 Task: Create a due date automation trigger when advanced on, 2 hours before a card is due add basic not assigned to me.
Action: Mouse moved to (200, 224)
Screenshot: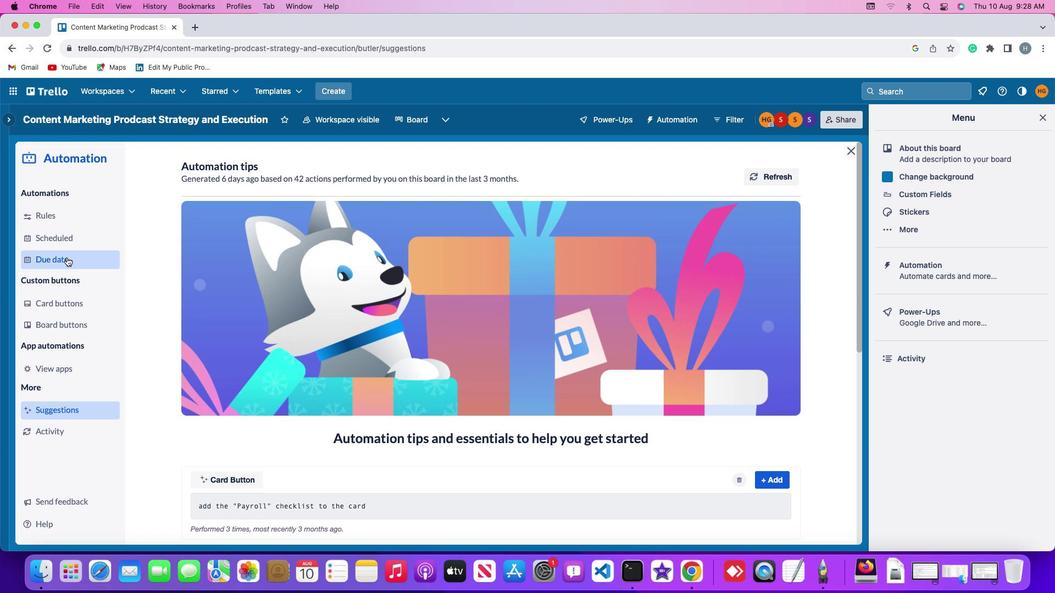 
Action: Mouse pressed left at (200, 224)
Screenshot: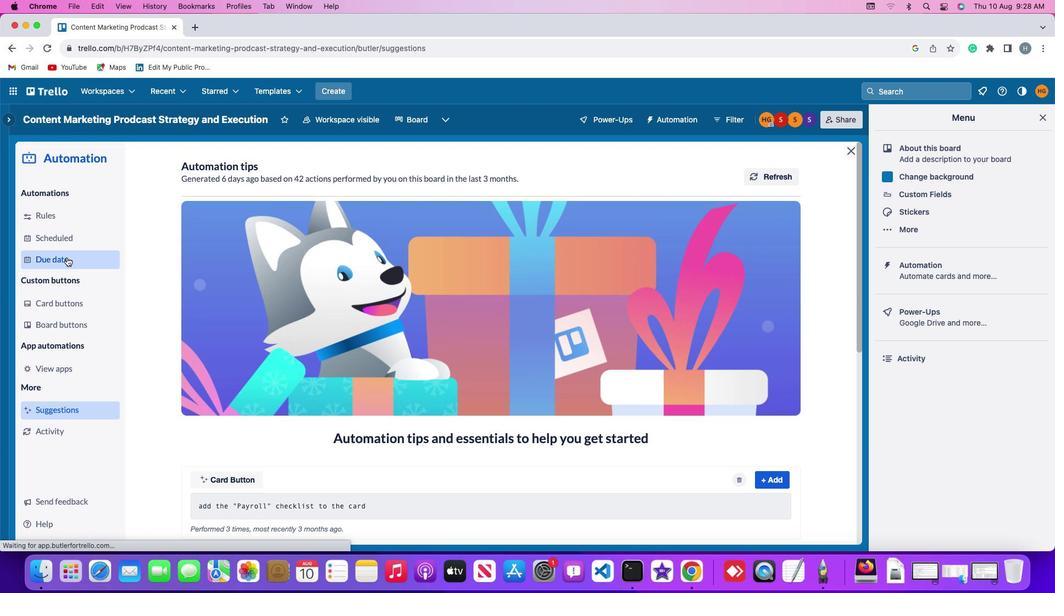 
Action: Mouse moved to (756, 125)
Screenshot: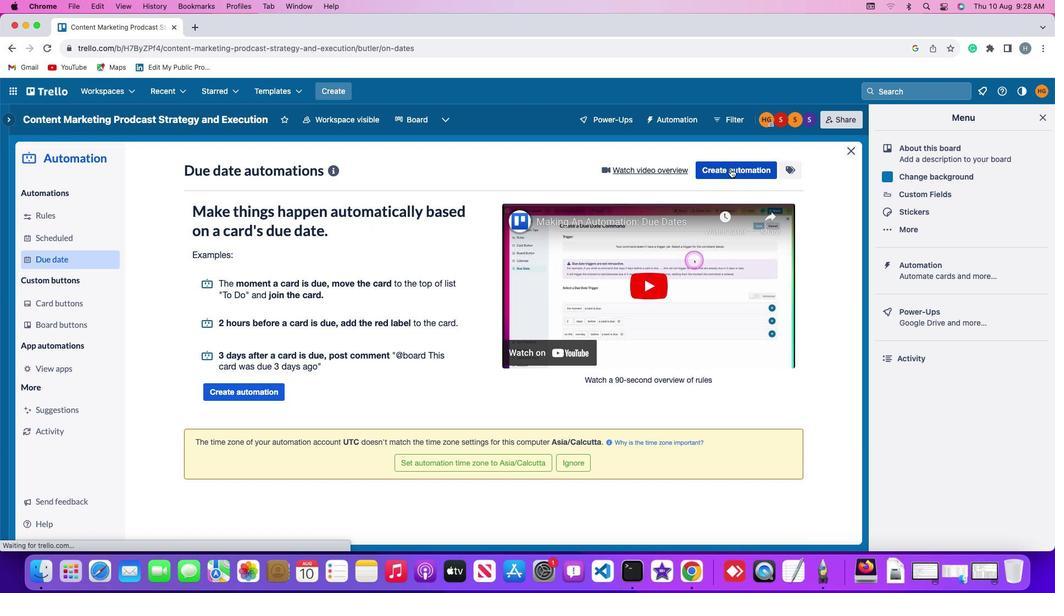 
Action: Mouse pressed left at (756, 125)
Screenshot: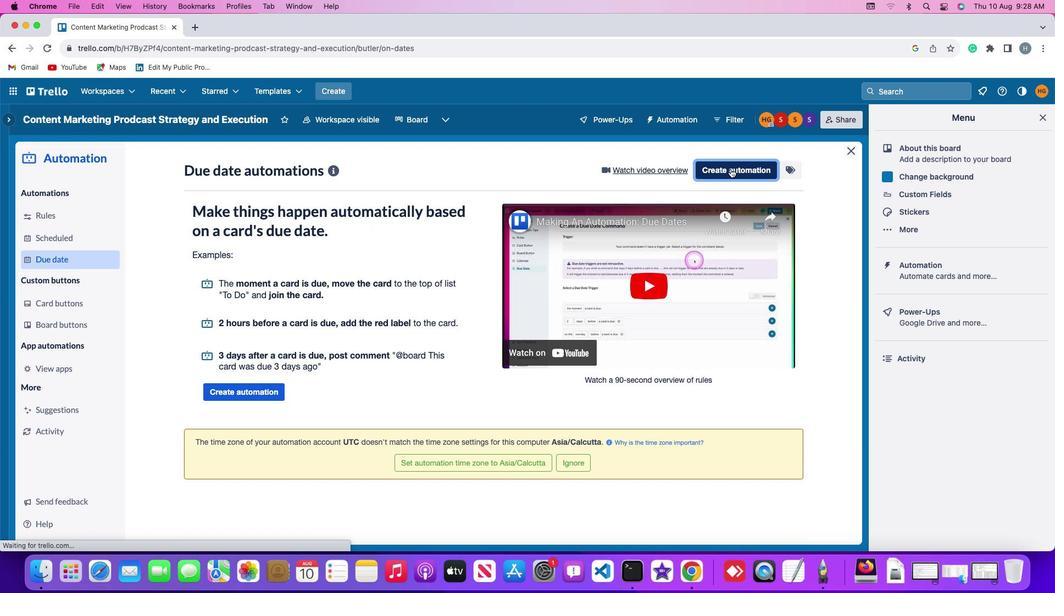 
Action: Mouse moved to (338, 243)
Screenshot: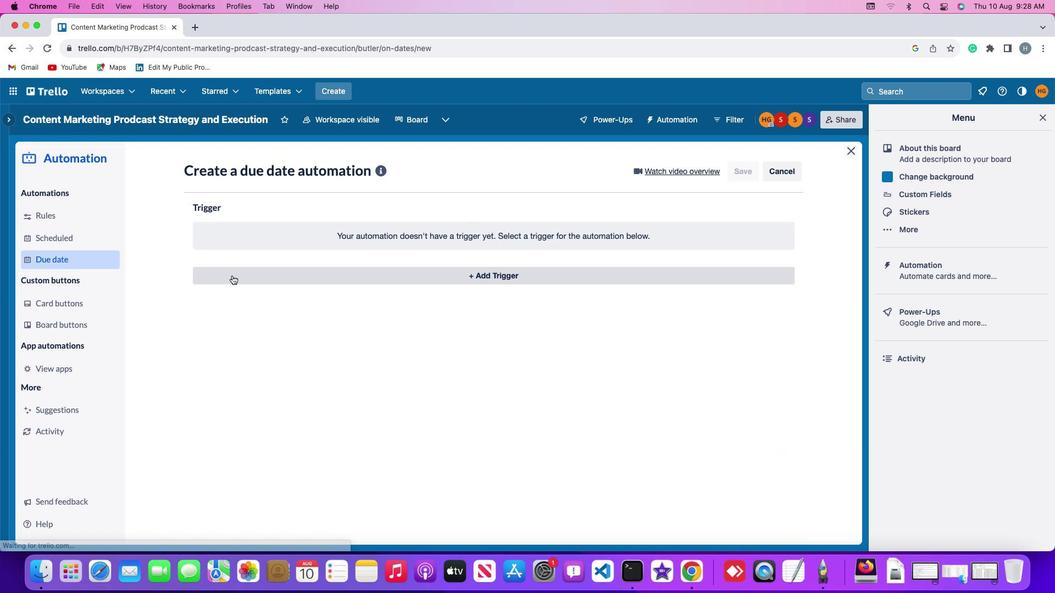 
Action: Mouse pressed left at (338, 243)
Screenshot: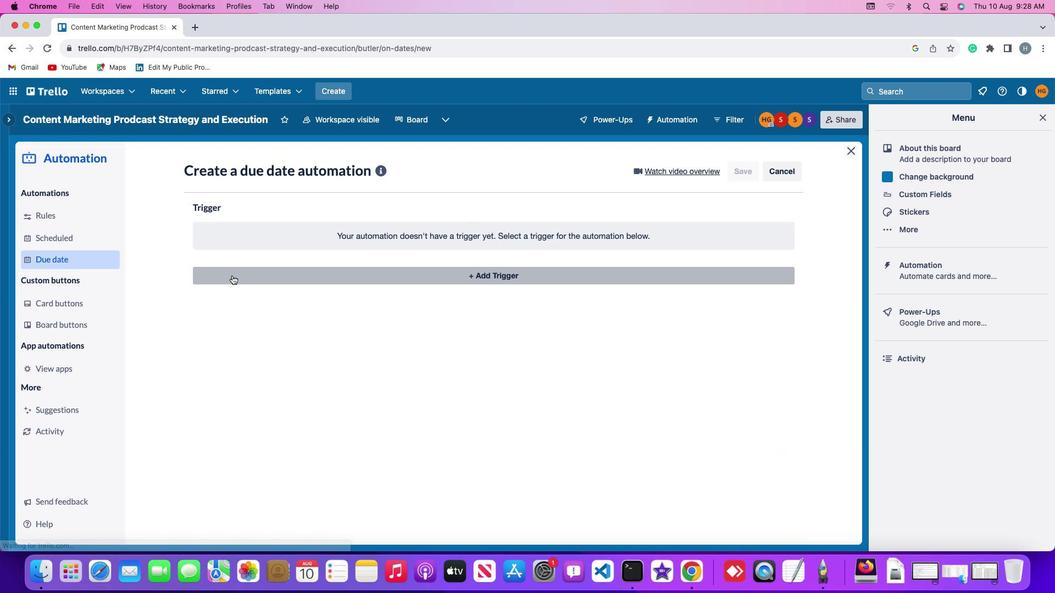 
Action: Mouse moved to (324, 429)
Screenshot: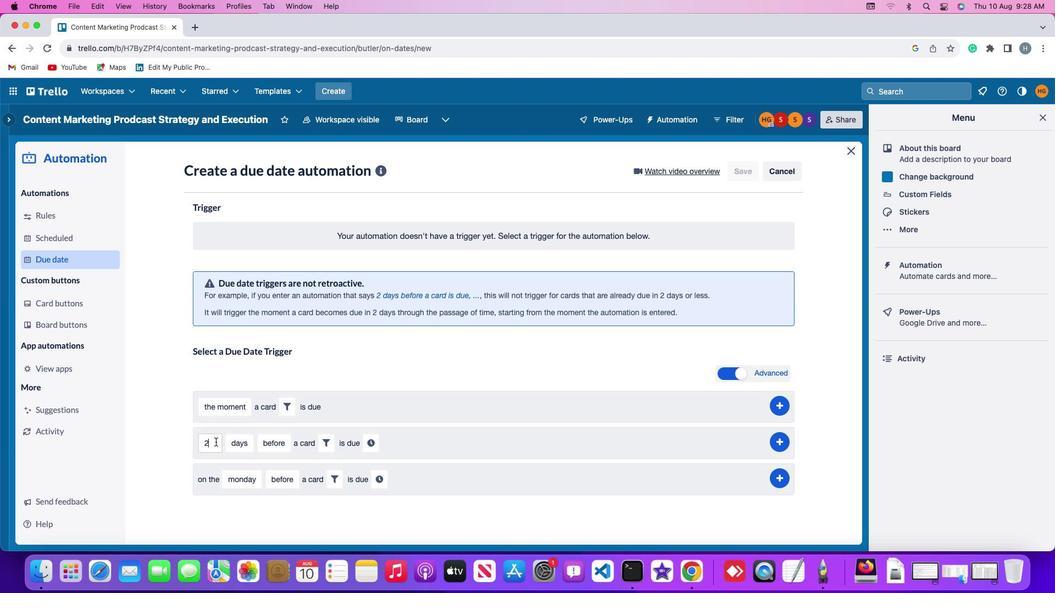 
Action: Mouse pressed left at (324, 429)
Screenshot: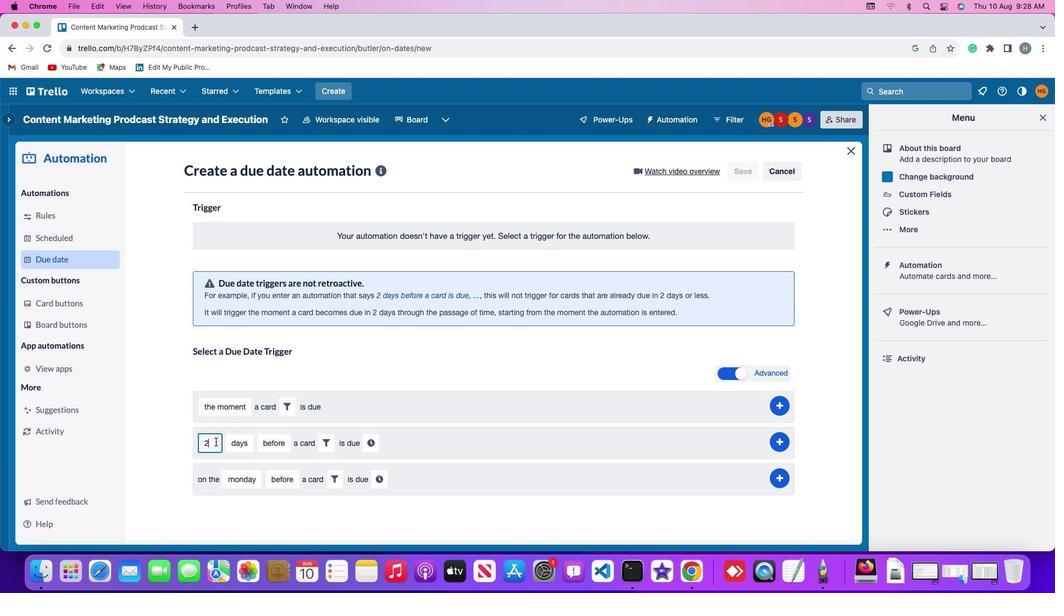 
Action: Mouse moved to (324, 428)
Screenshot: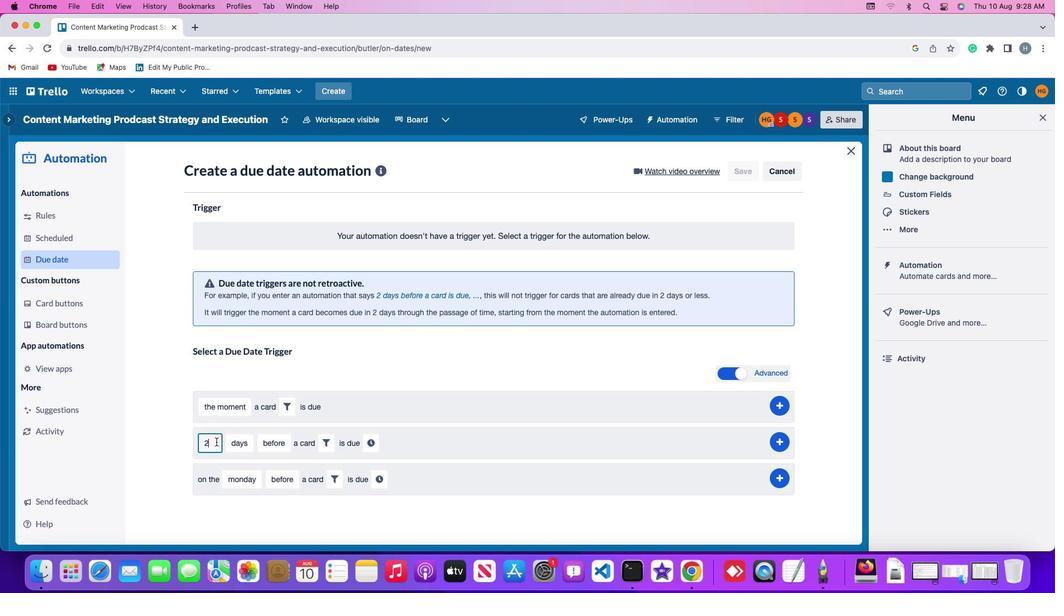 
Action: Key pressed Key.backspace'2'
Screenshot: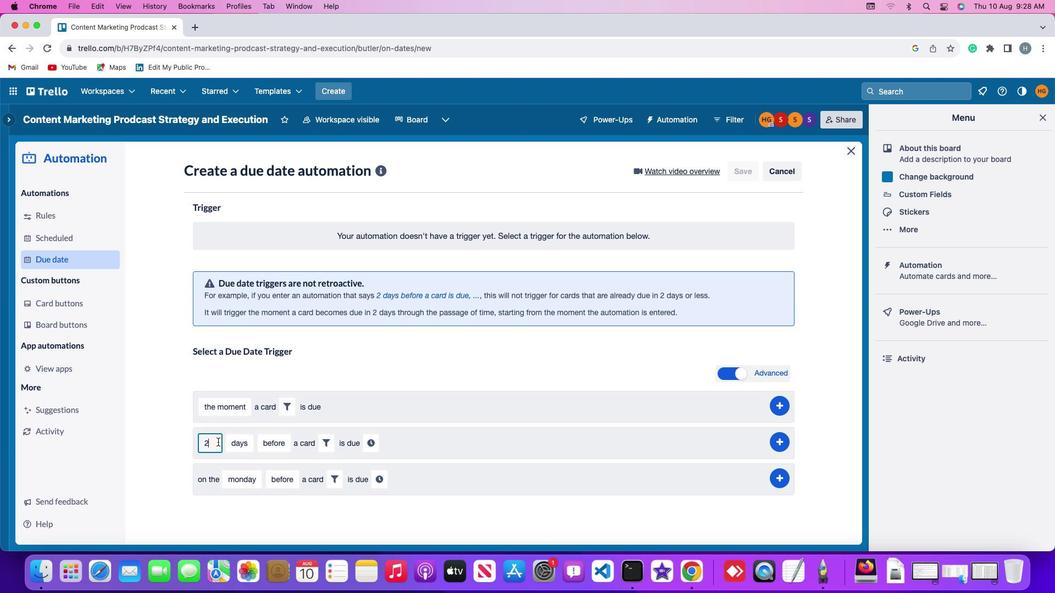 
Action: Mouse moved to (346, 430)
Screenshot: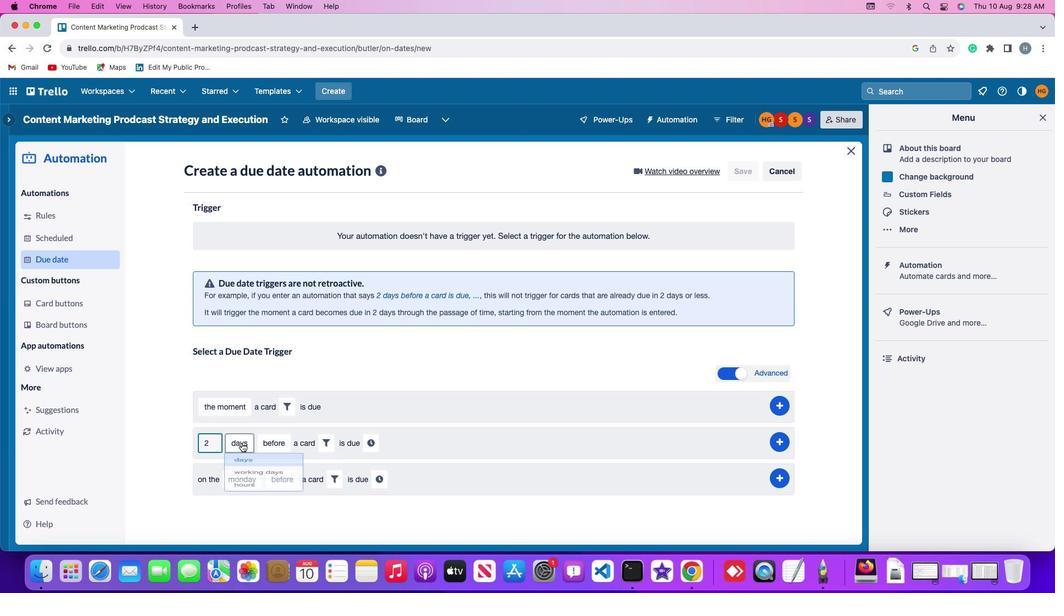 
Action: Mouse pressed left at (346, 430)
Screenshot: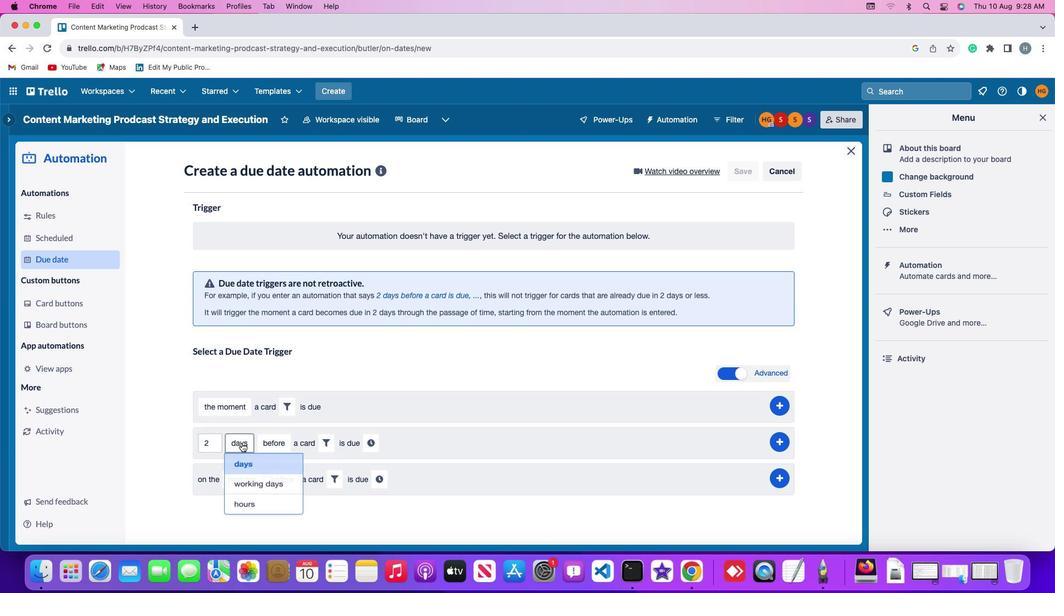 
Action: Mouse moved to (344, 503)
Screenshot: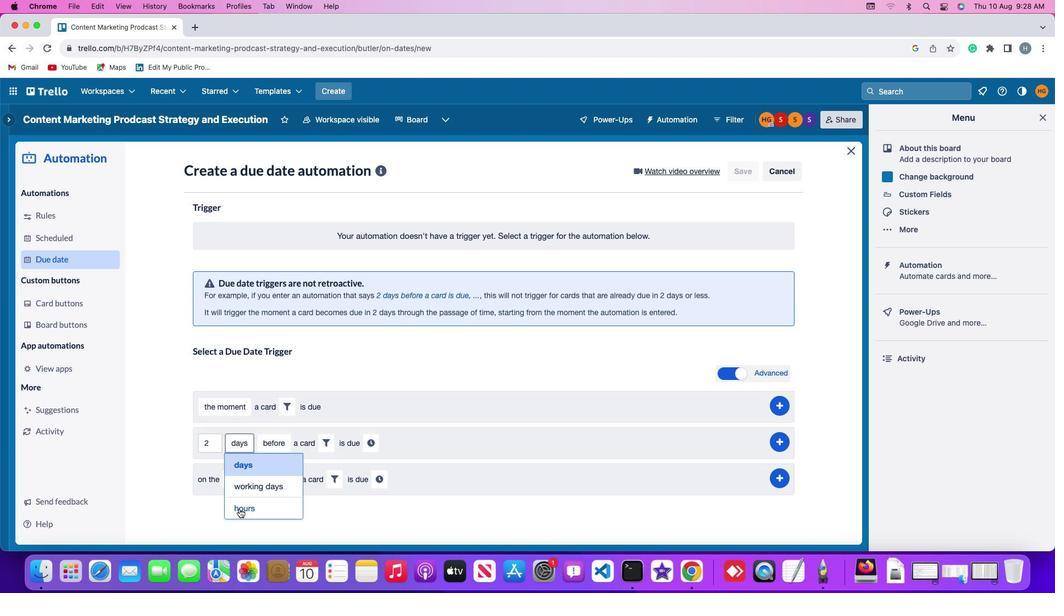 
Action: Mouse pressed left at (344, 503)
Screenshot: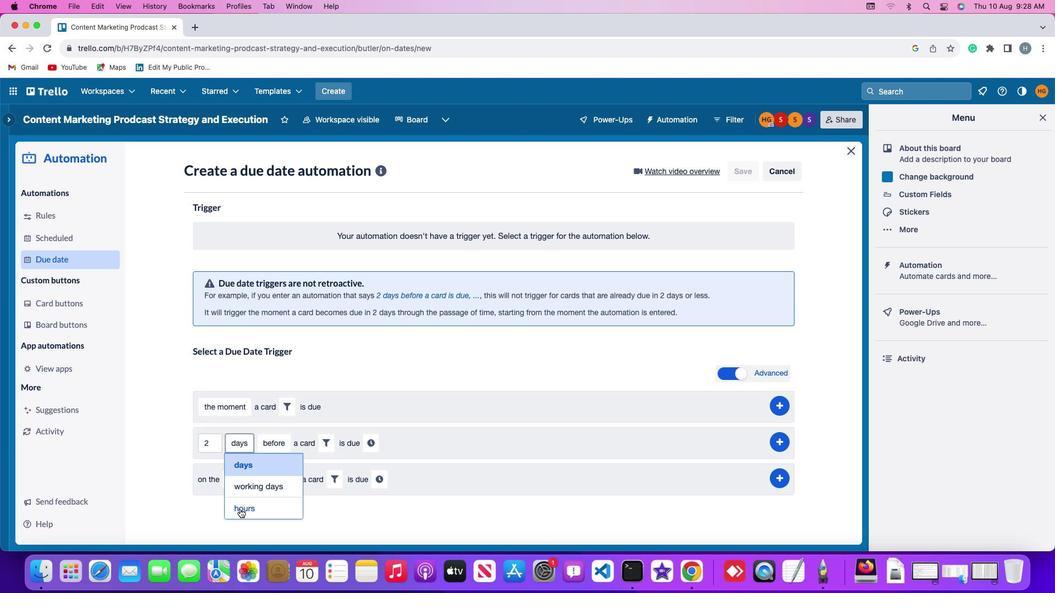 
Action: Mouse moved to (379, 425)
Screenshot: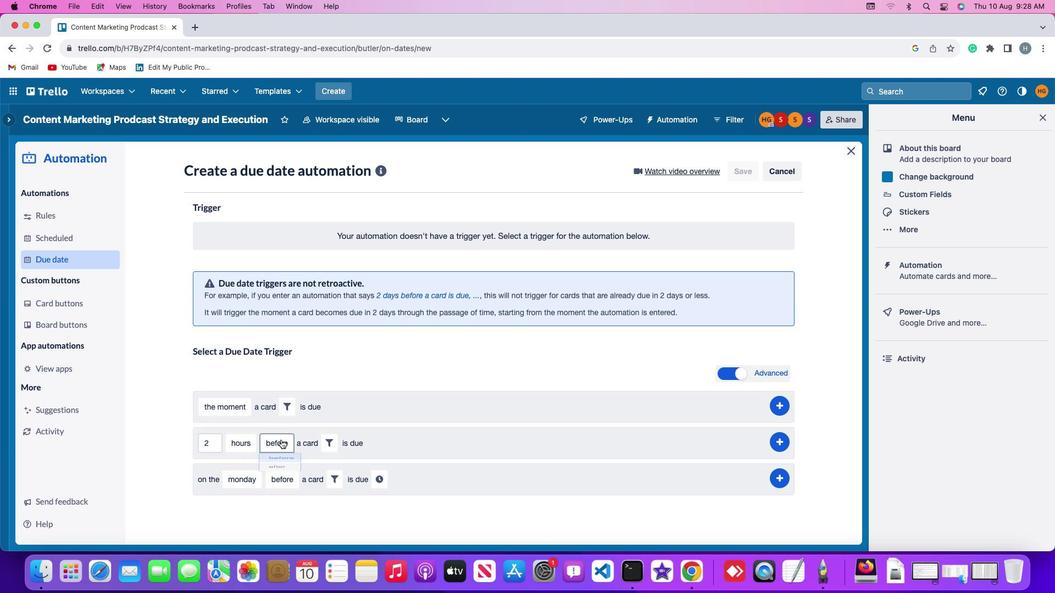 
Action: Mouse pressed left at (379, 425)
Screenshot: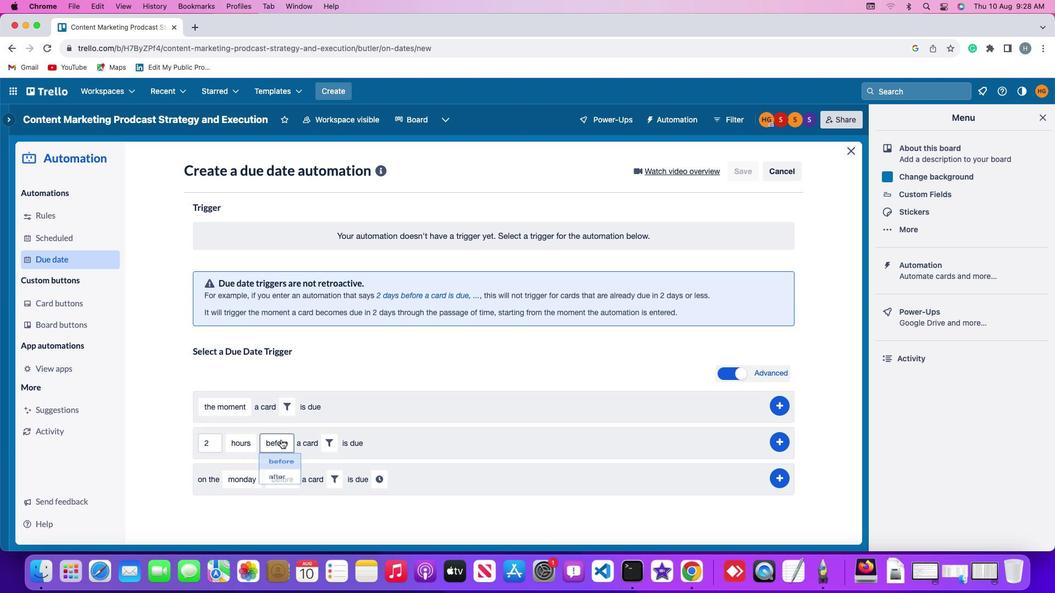 
Action: Mouse moved to (388, 452)
Screenshot: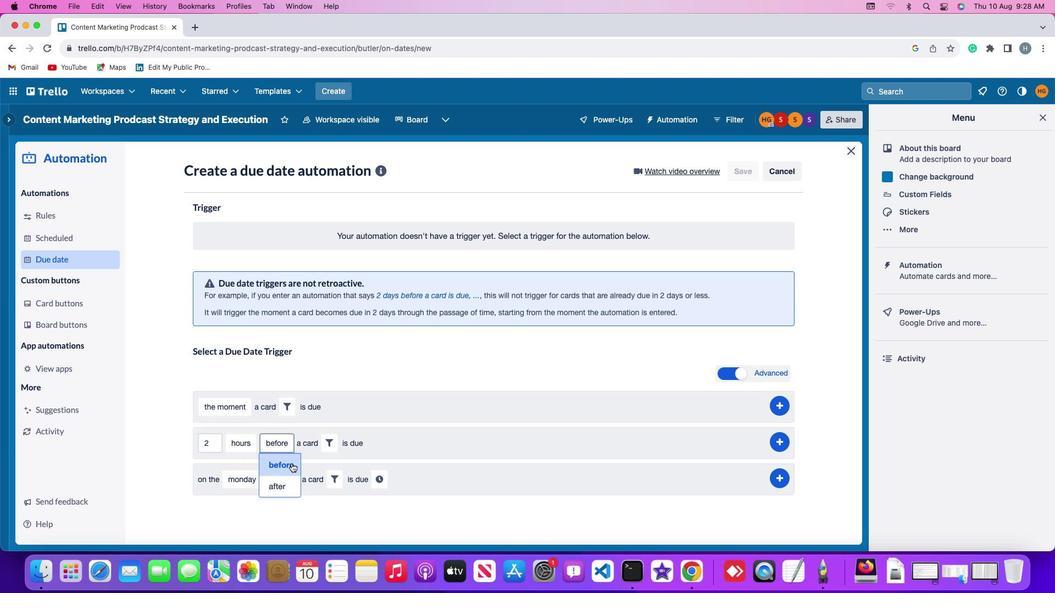 
Action: Mouse pressed left at (388, 452)
Screenshot: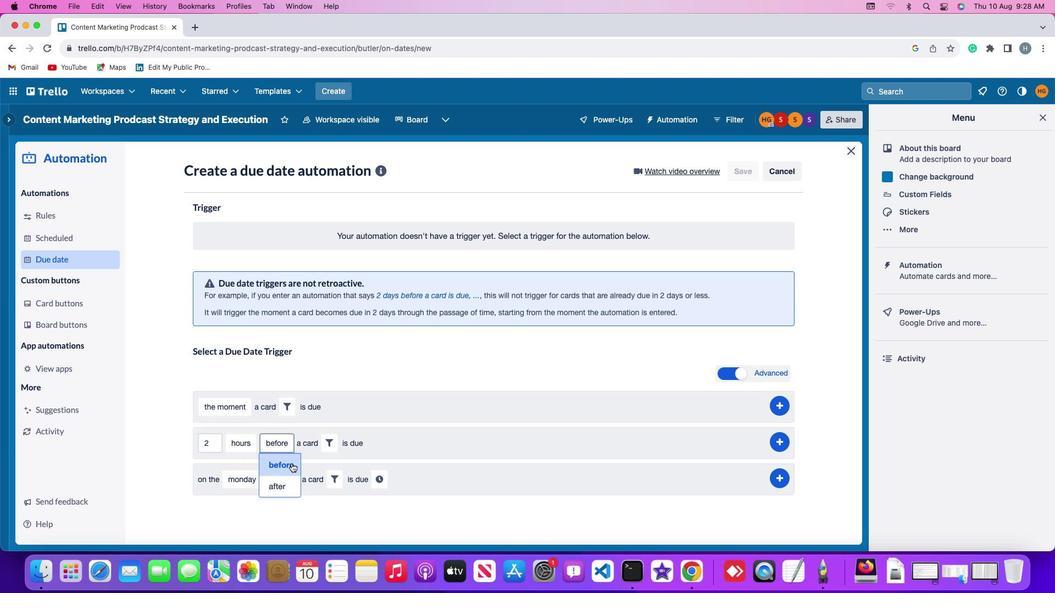 
Action: Mouse moved to (422, 427)
Screenshot: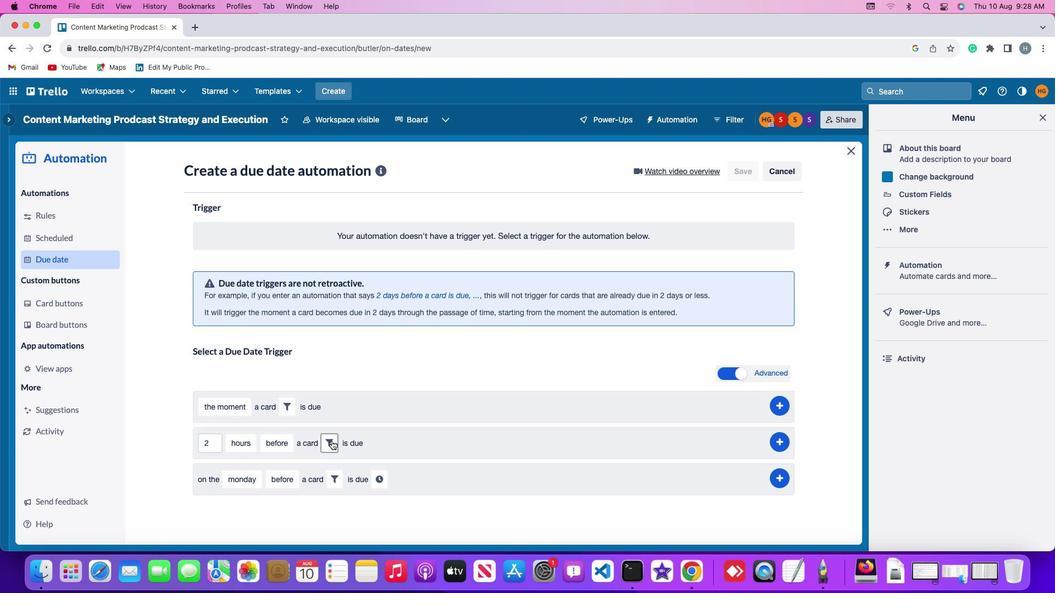 
Action: Mouse pressed left at (422, 427)
Screenshot: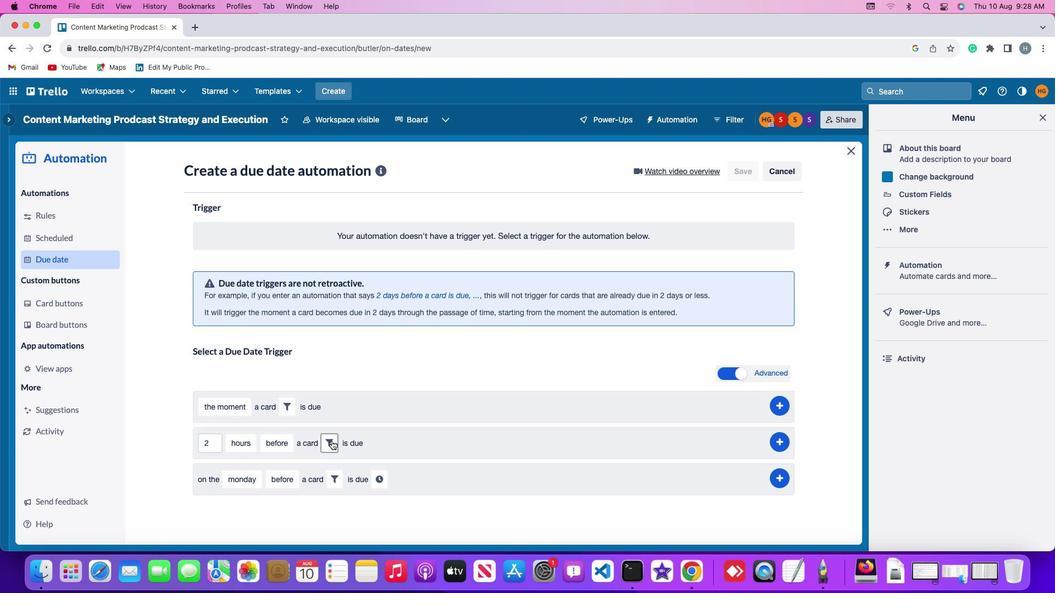
Action: Mouse moved to (394, 513)
Screenshot: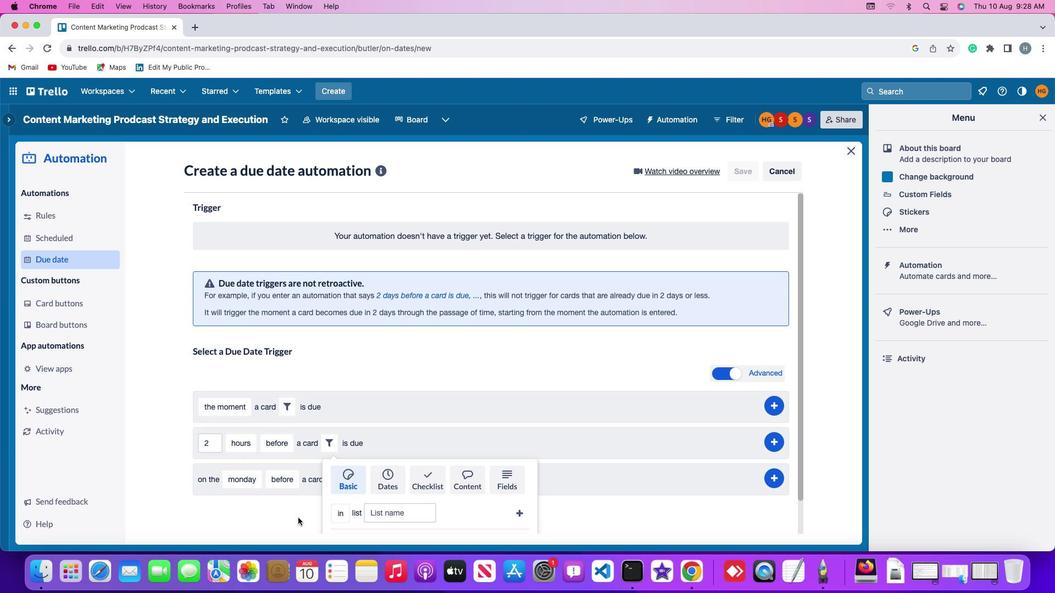 
Action: Mouse scrolled (394, 513) with delta (143, -62)
Screenshot: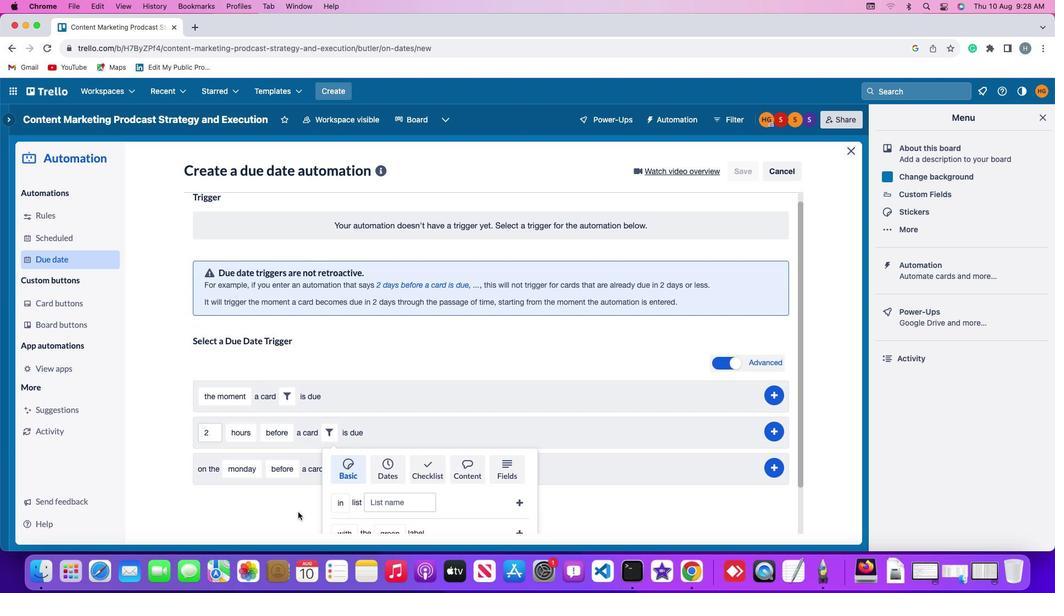
Action: Mouse scrolled (394, 513) with delta (143, -62)
Screenshot: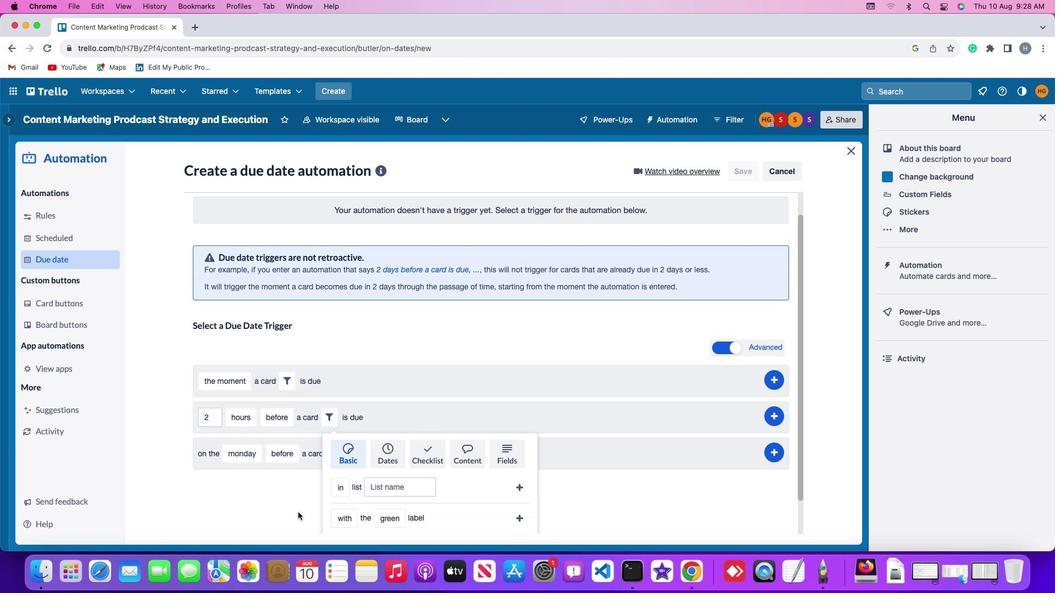 
Action: Mouse moved to (394, 512)
Screenshot: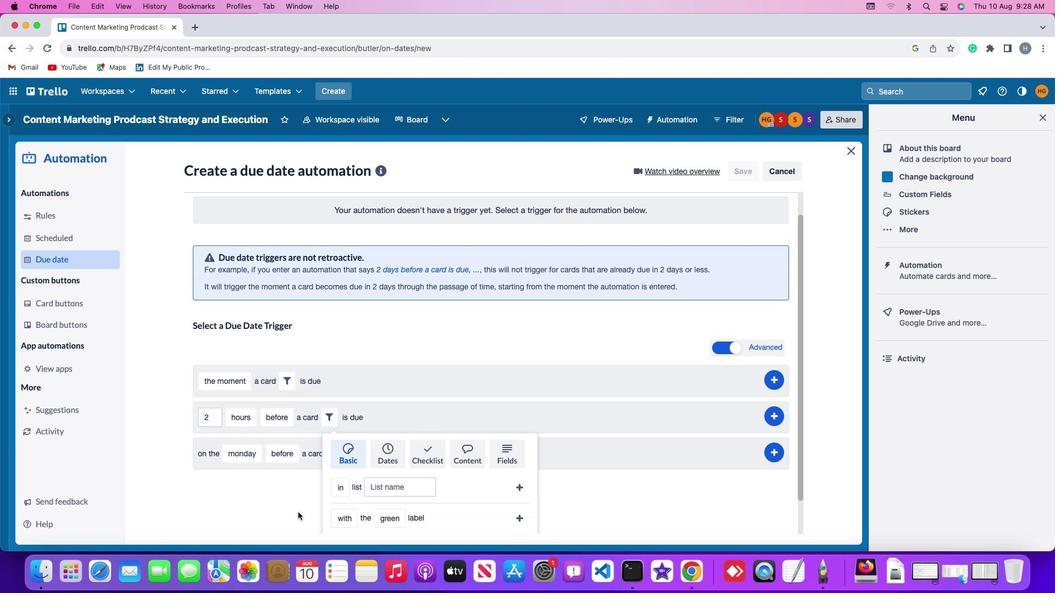 
Action: Mouse scrolled (394, 512) with delta (143, -63)
Screenshot: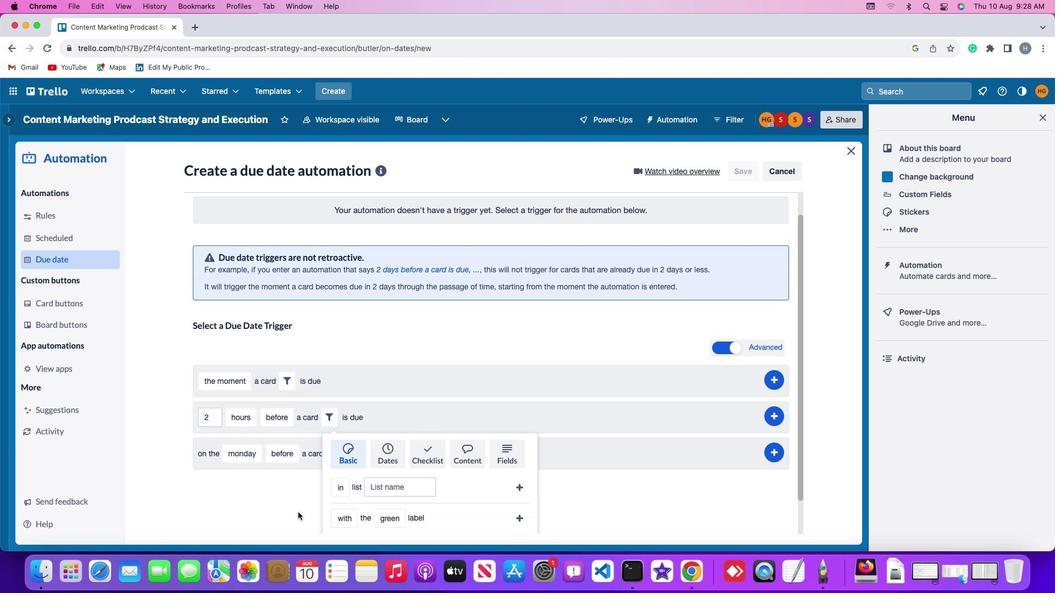 
Action: Mouse moved to (394, 511)
Screenshot: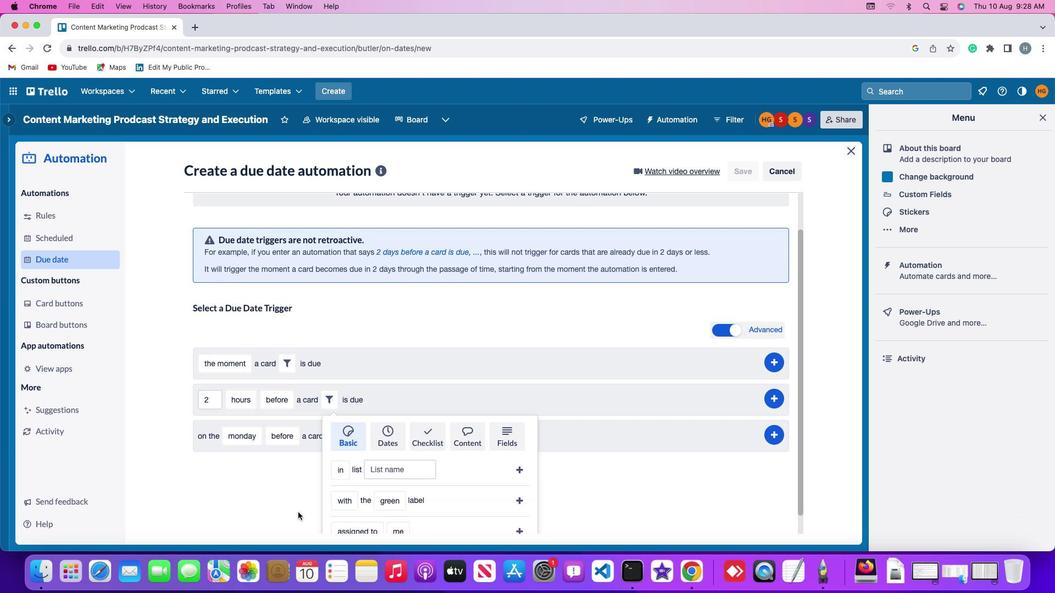 
Action: Mouse scrolled (394, 511) with delta (143, -64)
Screenshot: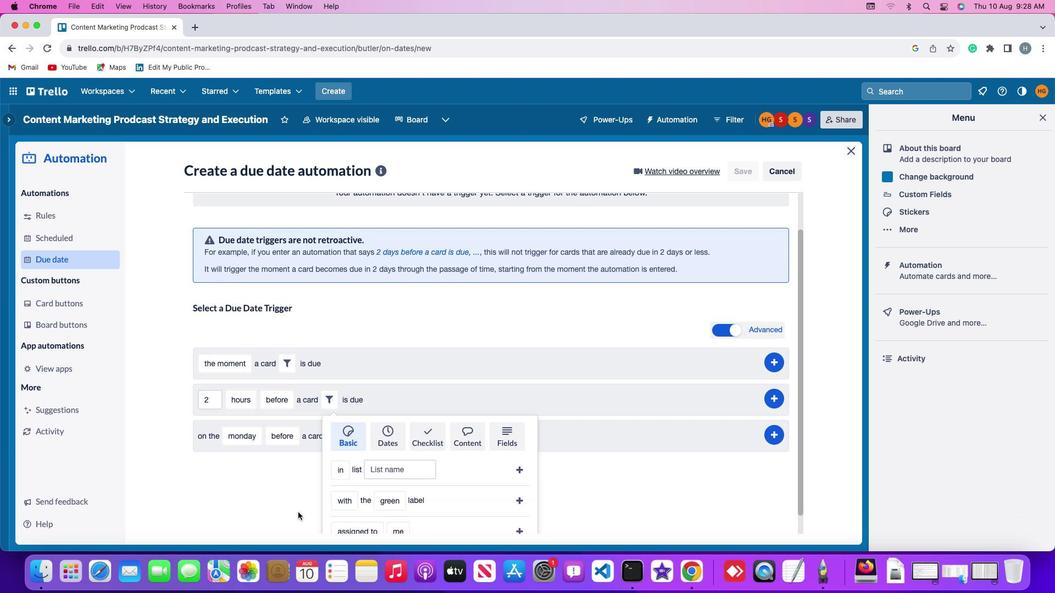 
Action: Mouse moved to (394, 507)
Screenshot: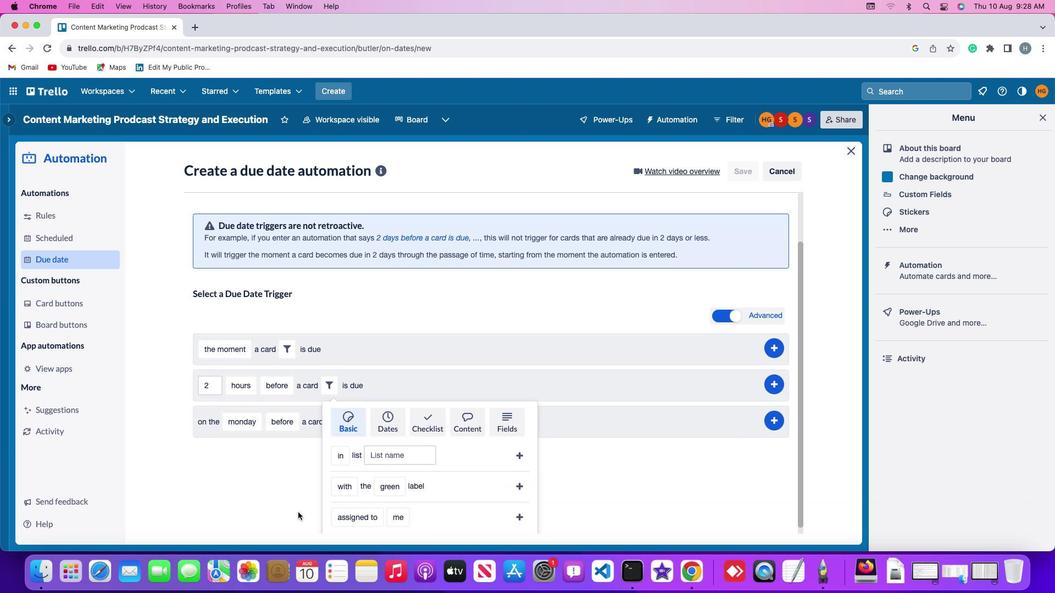 
Action: Mouse scrolled (394, 507) with delta (143, -65)
Screenshot: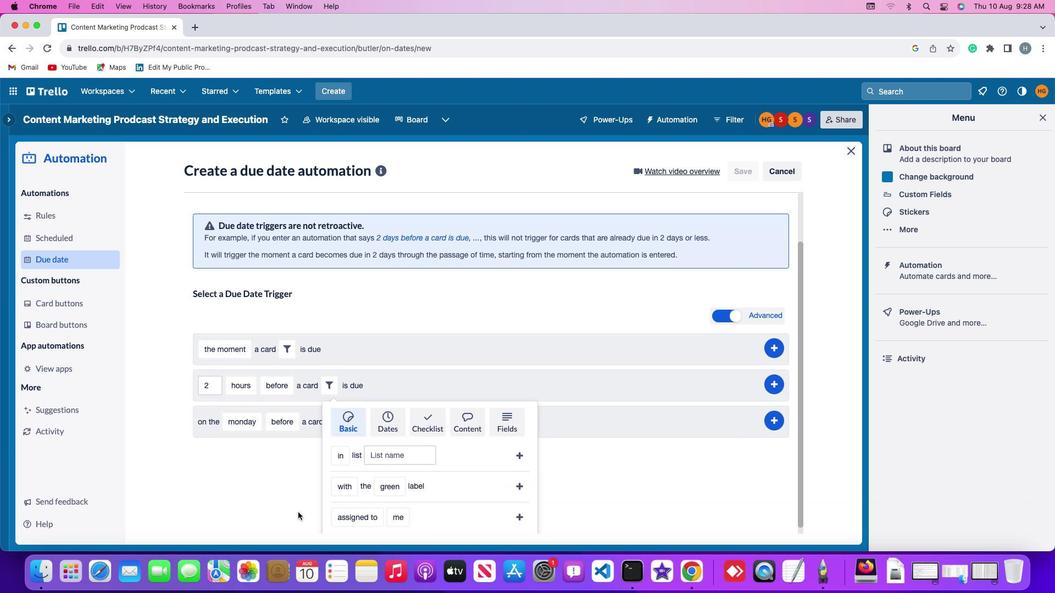 
Action: Mouse moved to (431, 508)
Screenshot: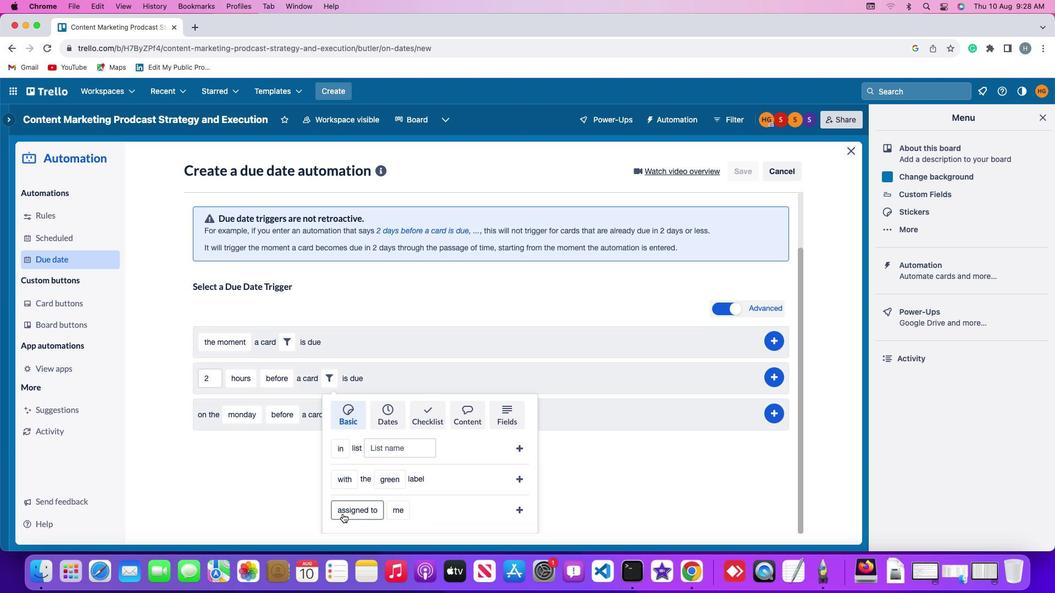 
Action: Mouse pressed left at (431, 508)
Screenshot: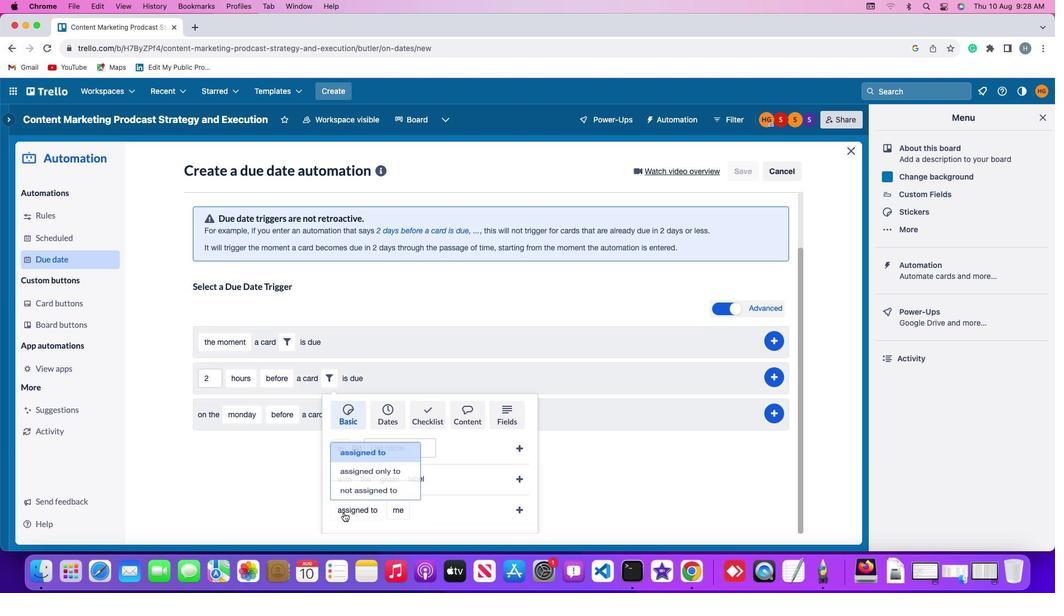 
Action: Mouse moved to (444, 478)
Screenshot: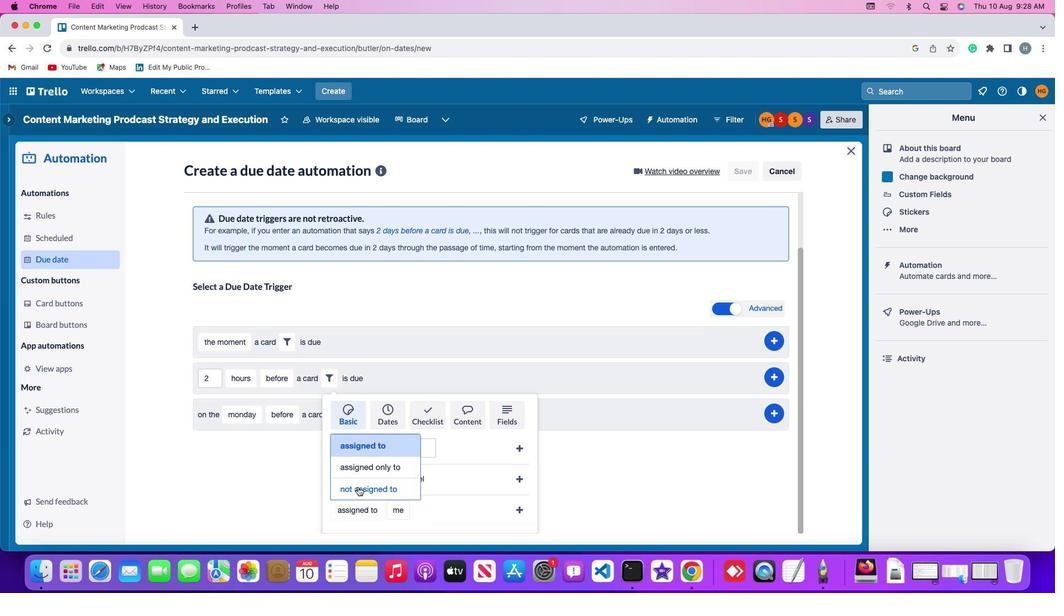 
Action: Mouse pressed left at (444, 478)
Screenshot: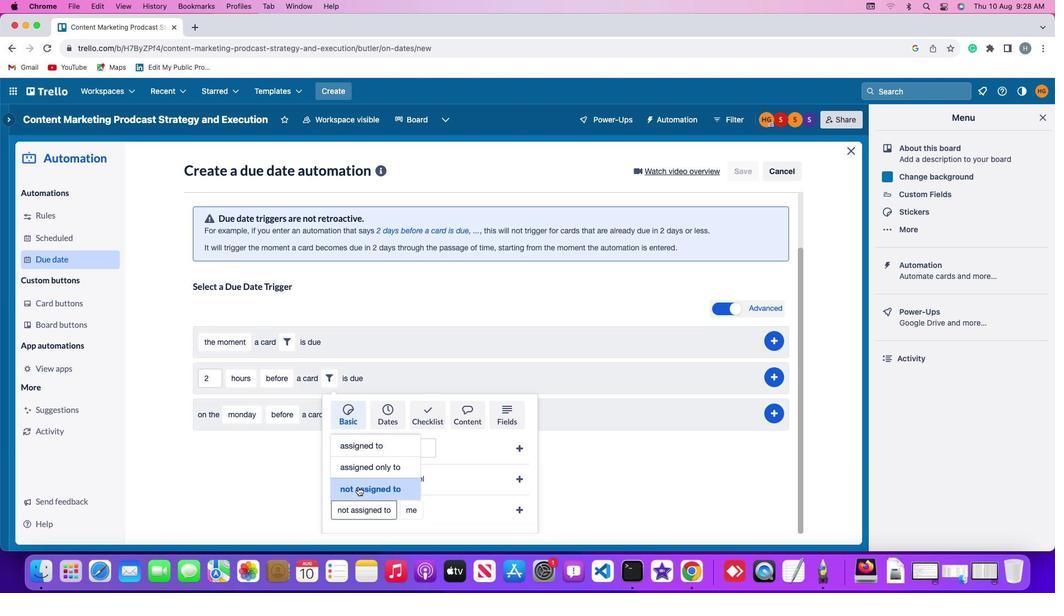 
Action: Mouse moved to (498, 510)
Screenshot: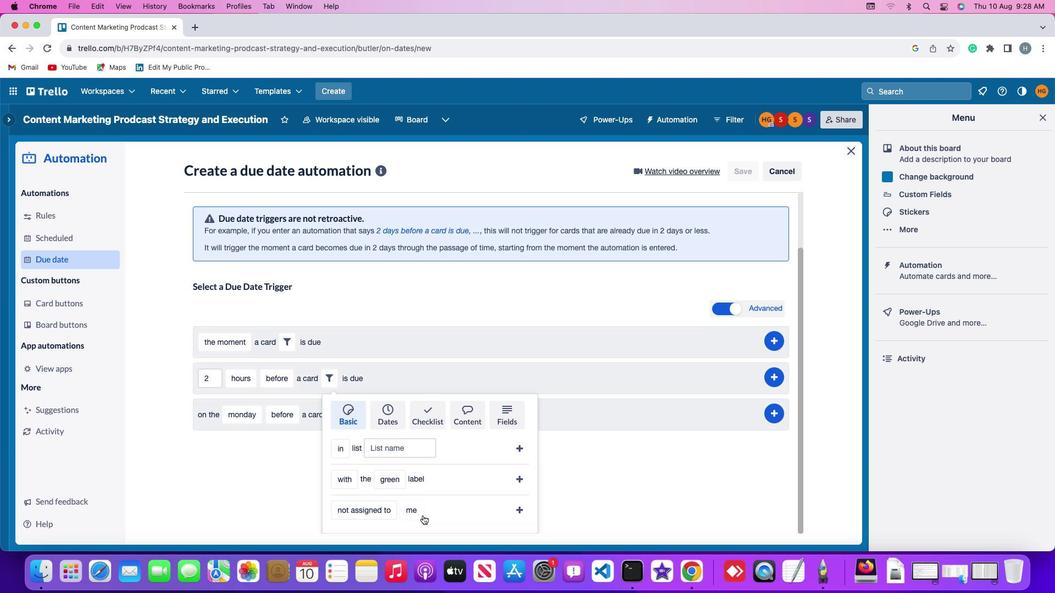 
Action: Mouse pressed left at (498, 510)
Screenshot: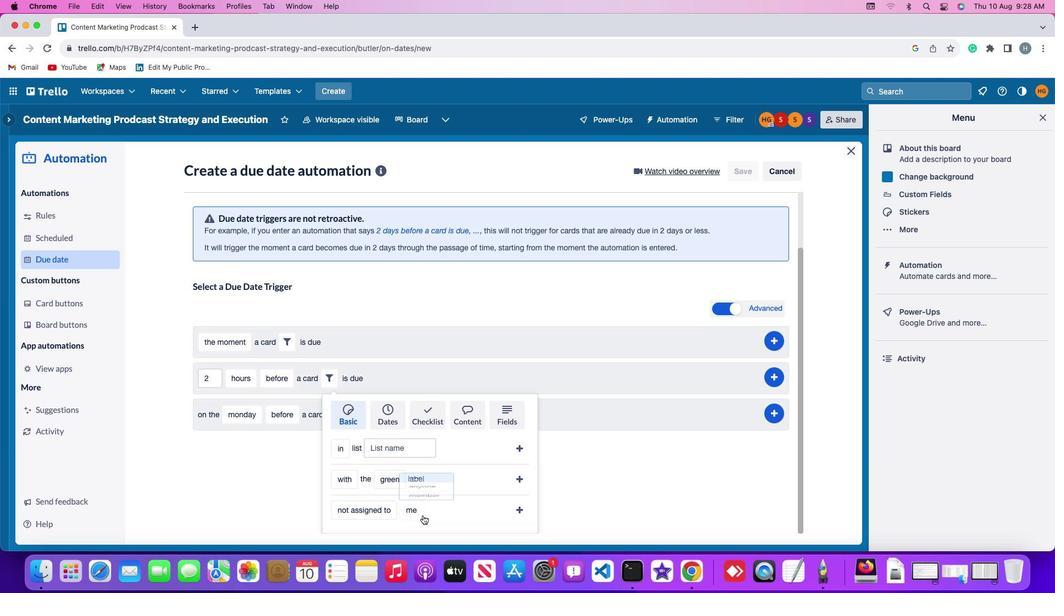 
Action: Mouse moved to (493, 434)
Screenshot: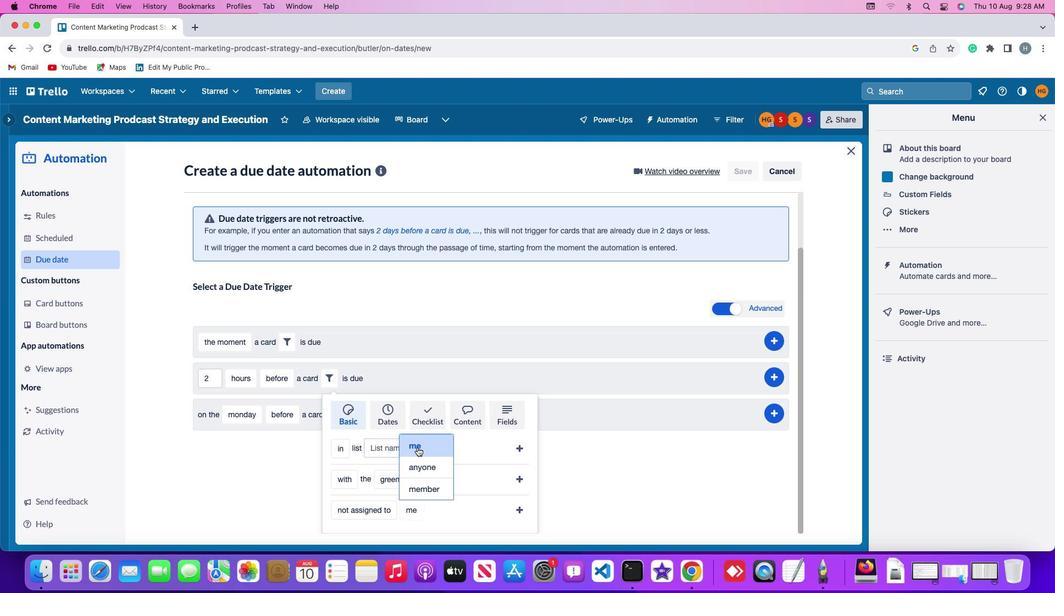 
Action: Mouse pressed left at (493, 434)
Screenshot: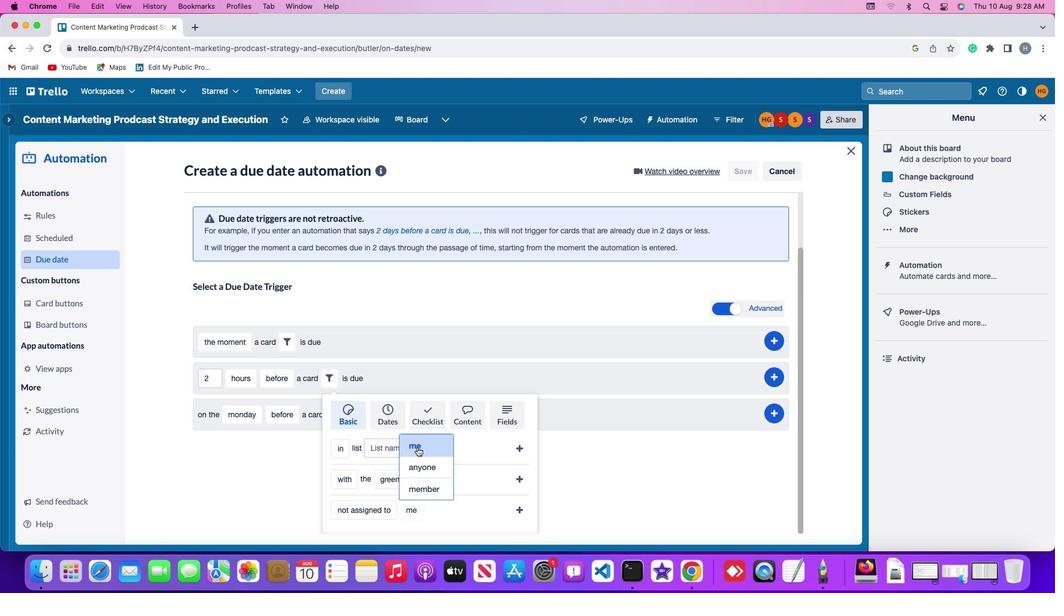 
Action: Mouse moved to (582, 501)
Screenshot: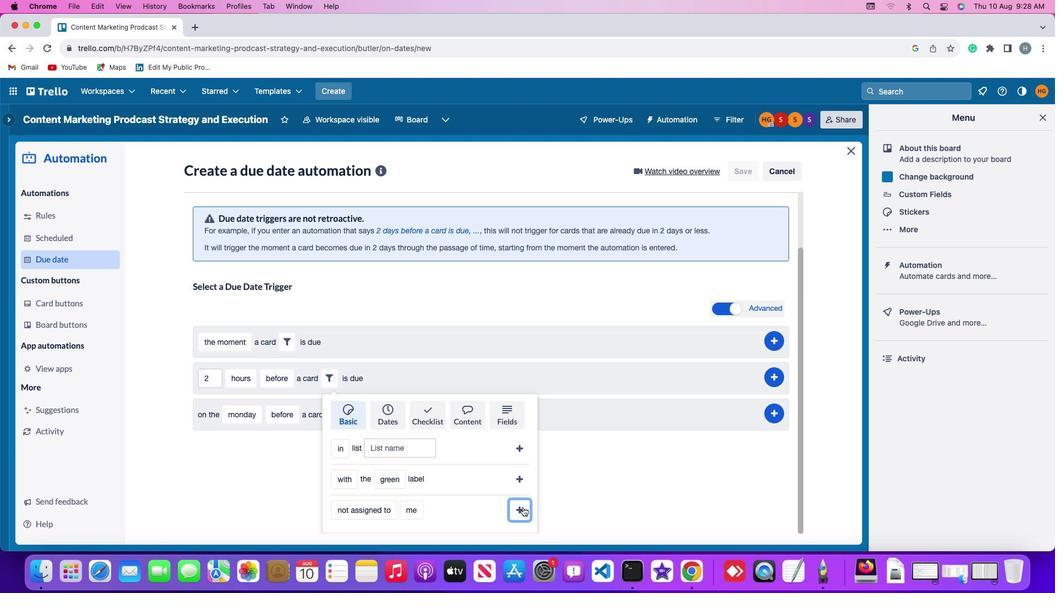 
Action: Mouse pressed left at (582, 501)
Screenshot: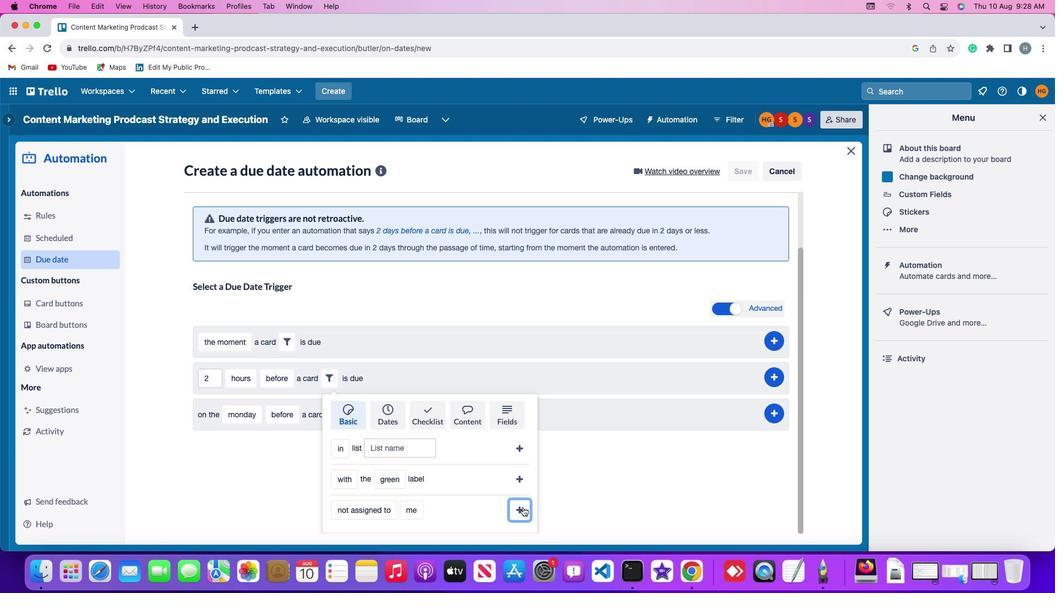 
Action: Mouse moved to (802, 428)
Screenshot: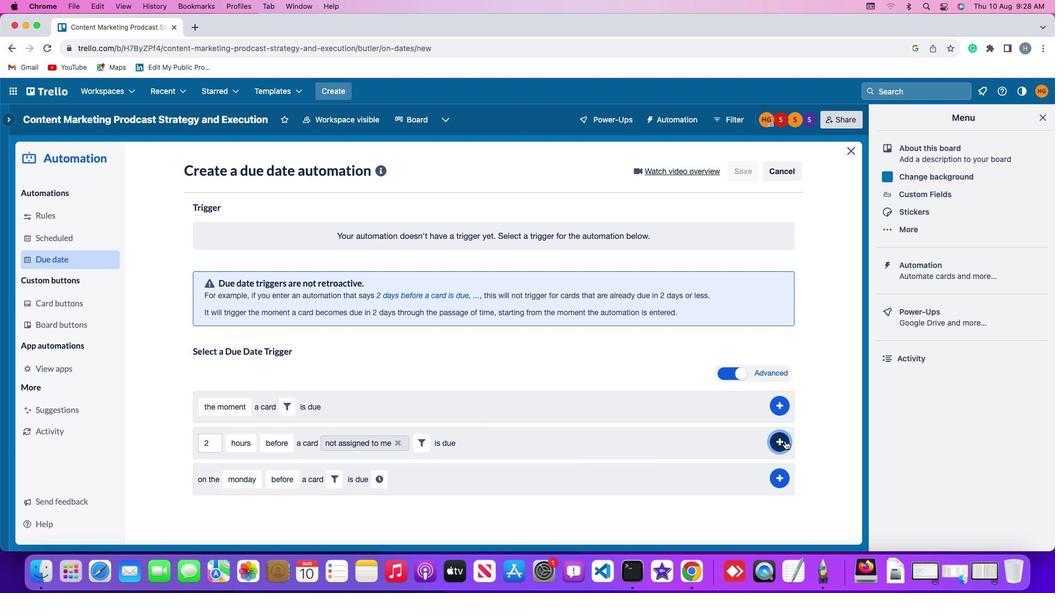
Action: Mouse pressed left at (802, 428)
Screenshot: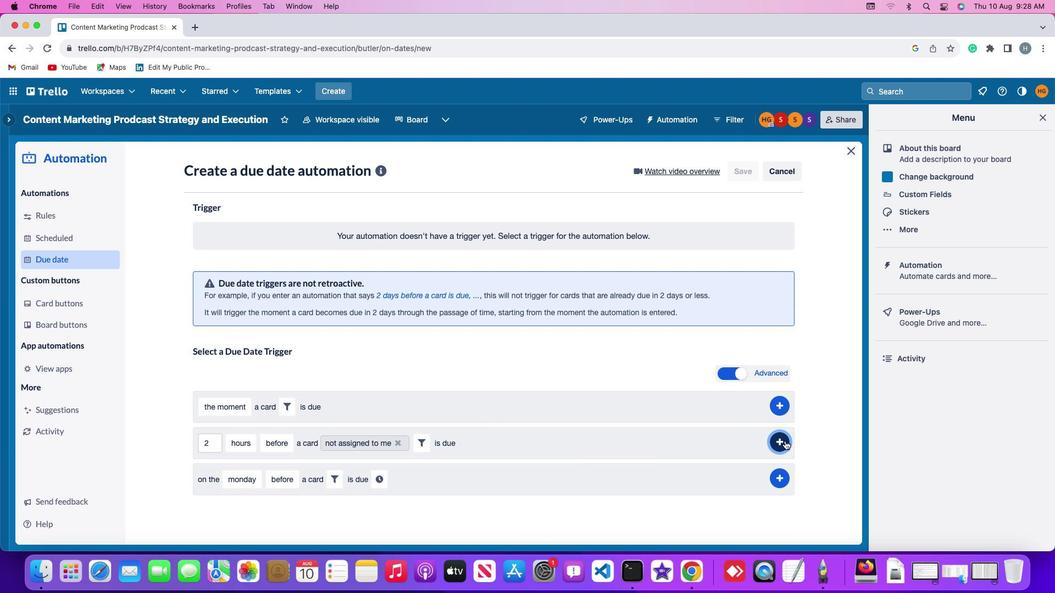 
Action: Mouse moved to (834, 341)
Screenshot: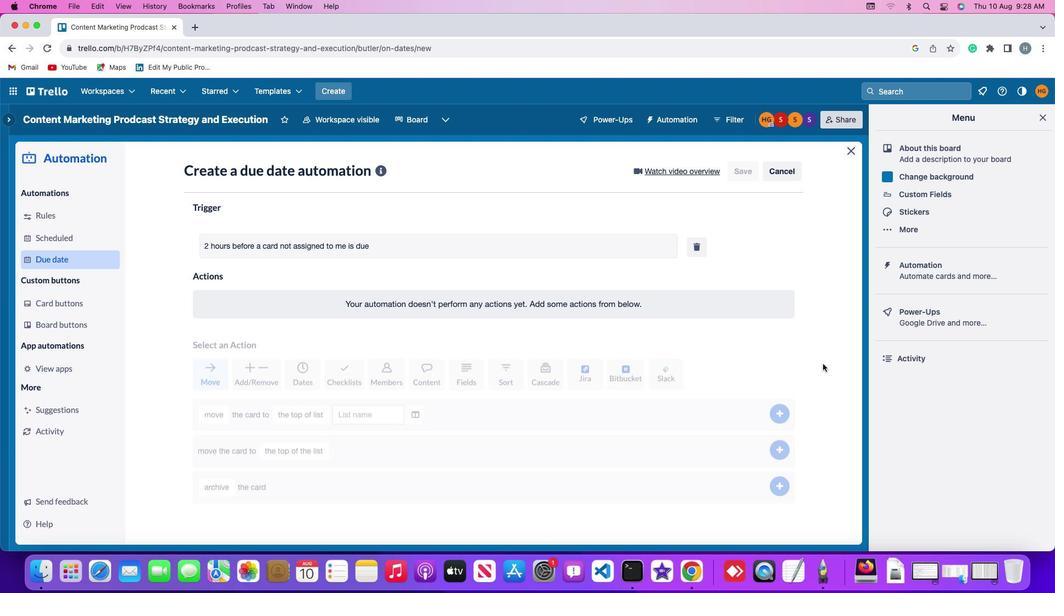 
